 Task: Change the background to "Mountain".
Action: Mouse pressed left at (490, 301)
Screenshot: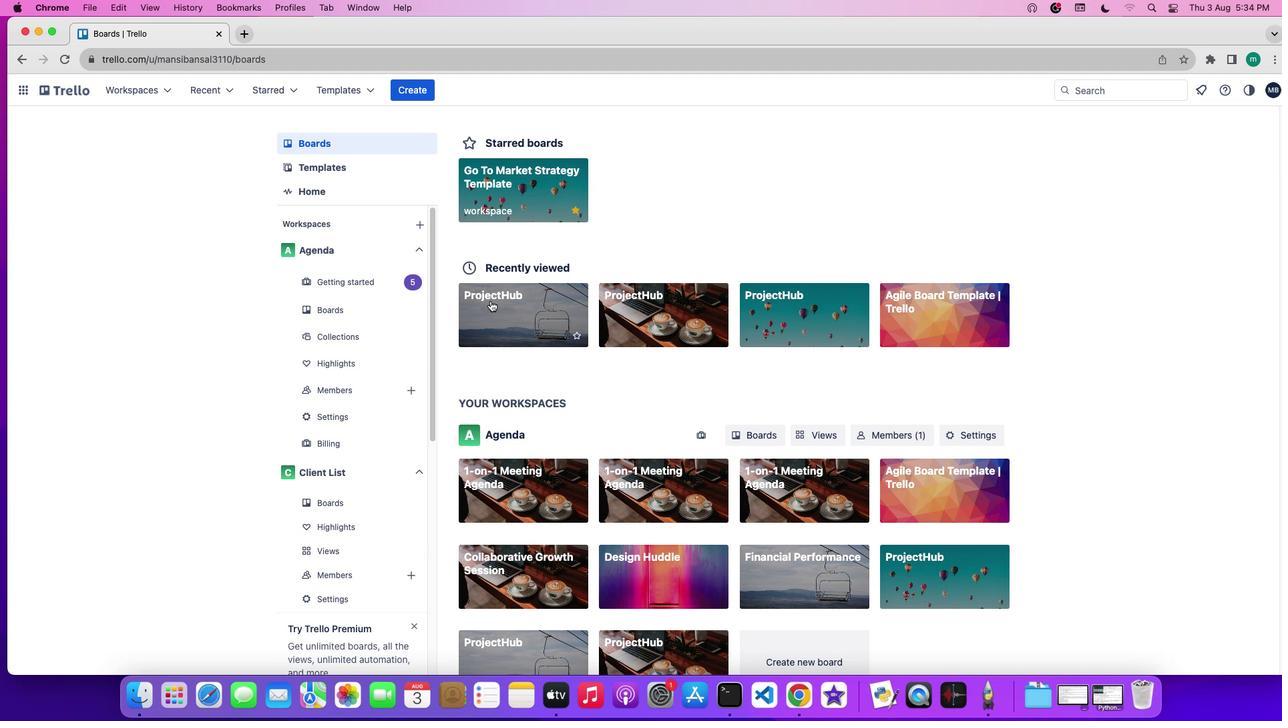 
Action: Mouse moved to (1148, 203)
Screenshot: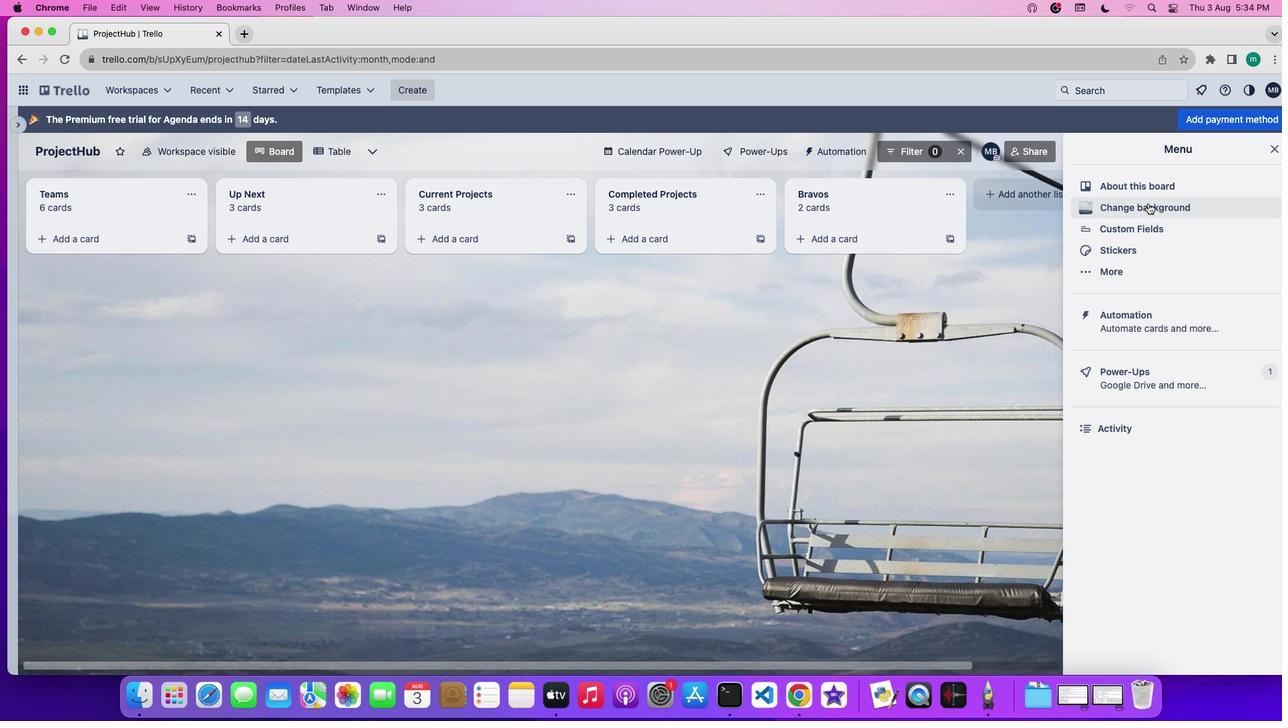 
Action: Mouse pressed left at (1148, 203)
Screenshot: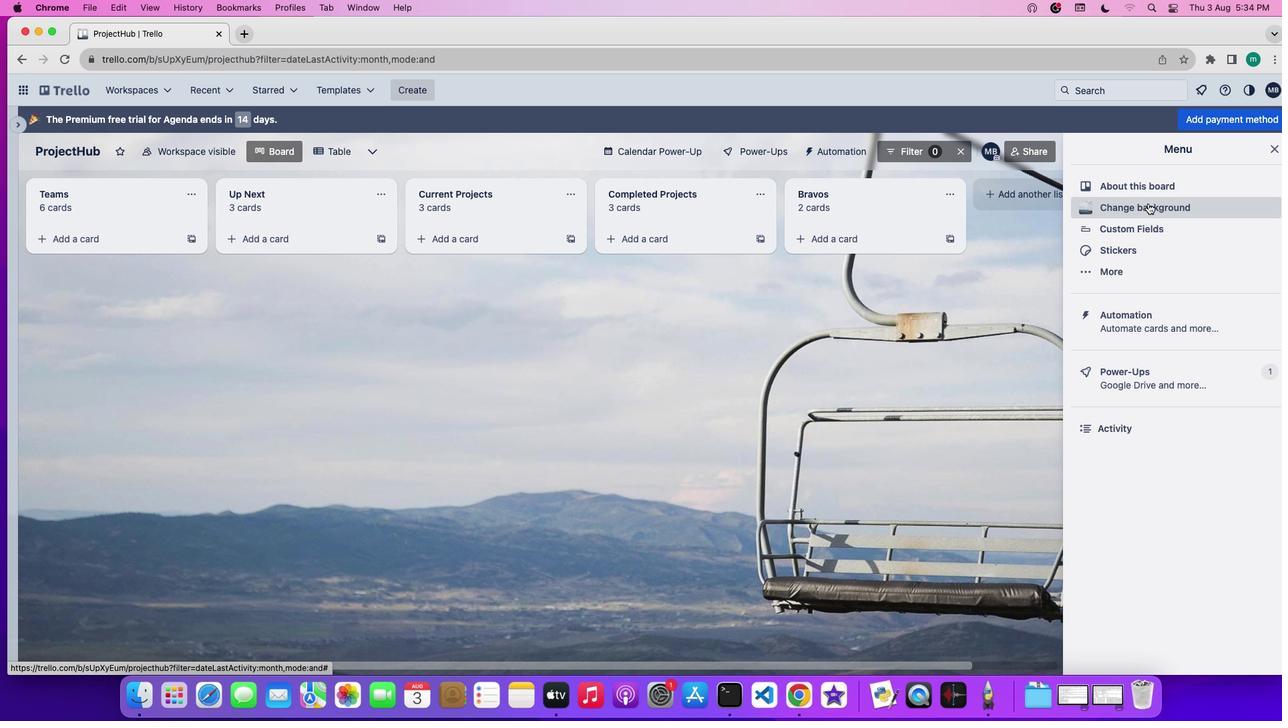 
Action: Mouse moved to (1146, 203)
Screenshot: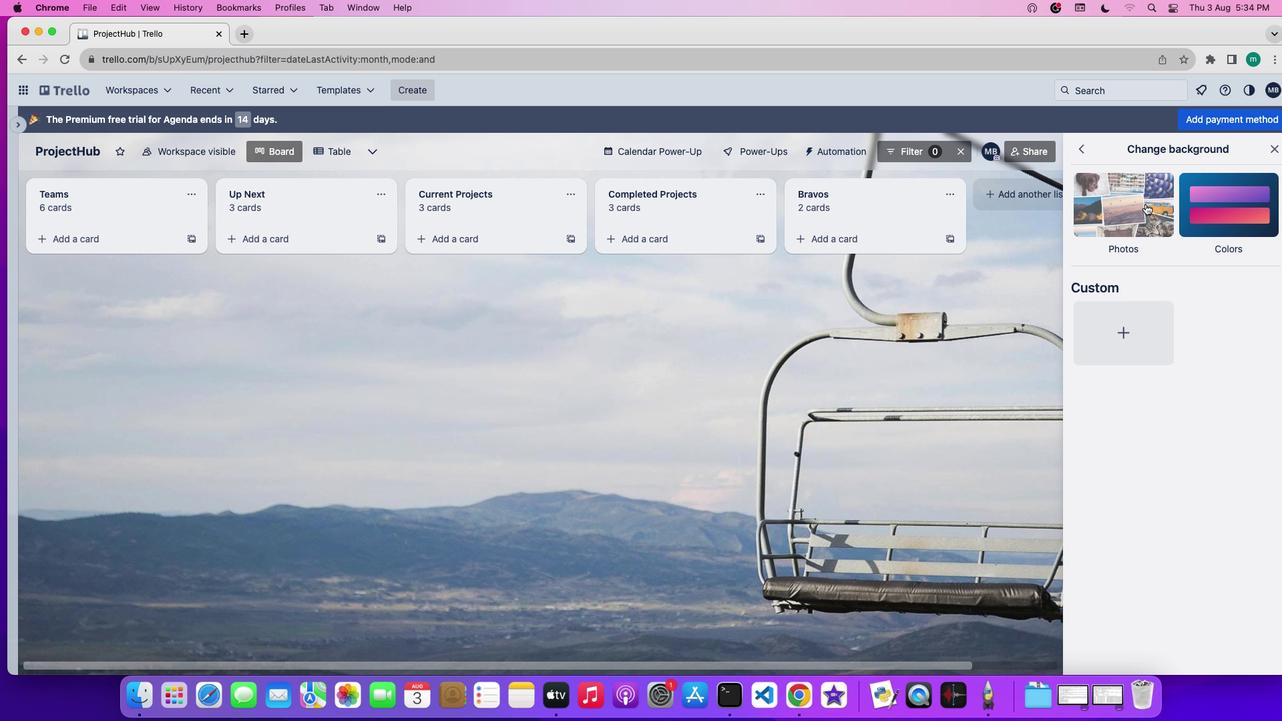 
Action: Mouse pressed left at (1146, 203)
Screenshot: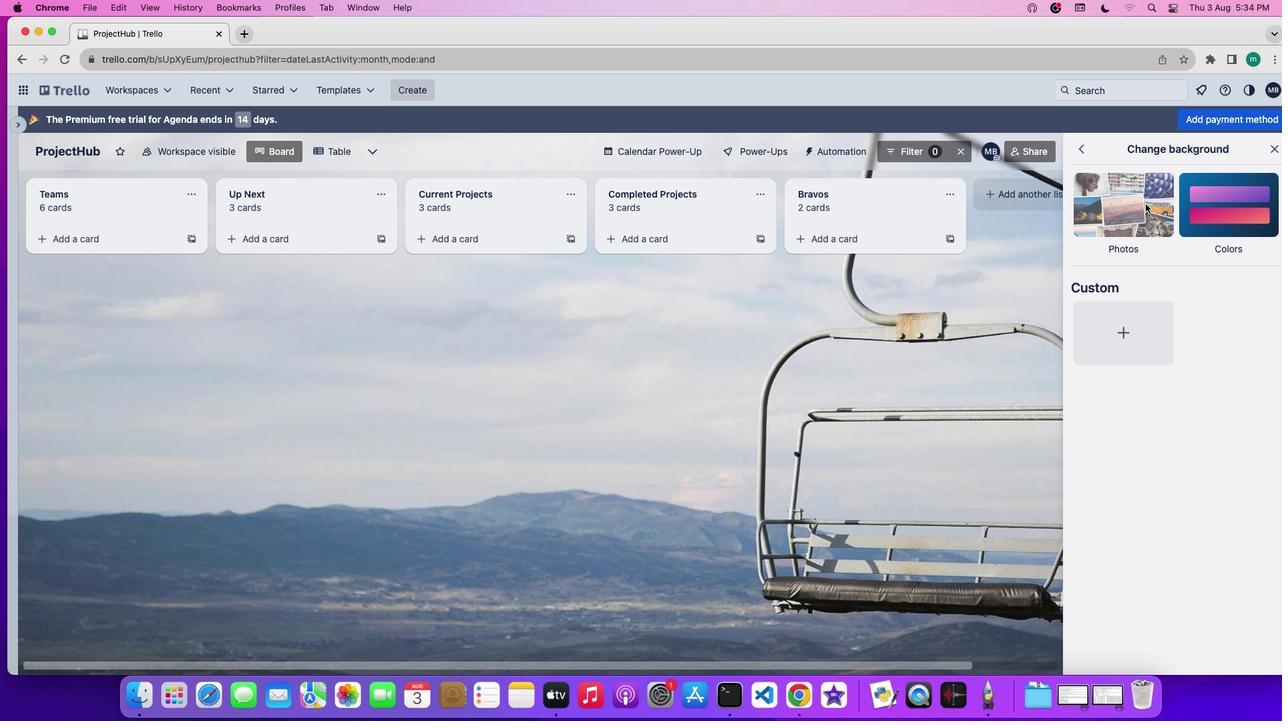 
Action: Mouse moved to (1151, 183)
Screenshot: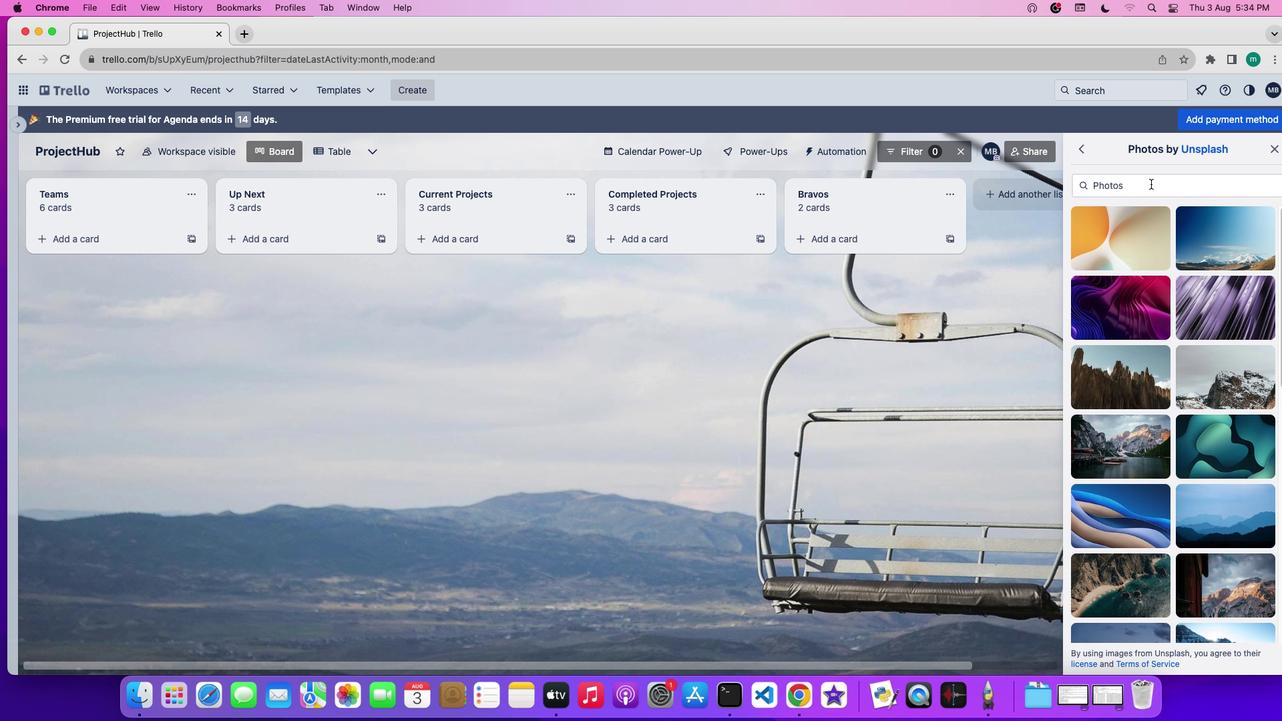 
Action: Mouse pressed left at (1151, 183)
Screenshot: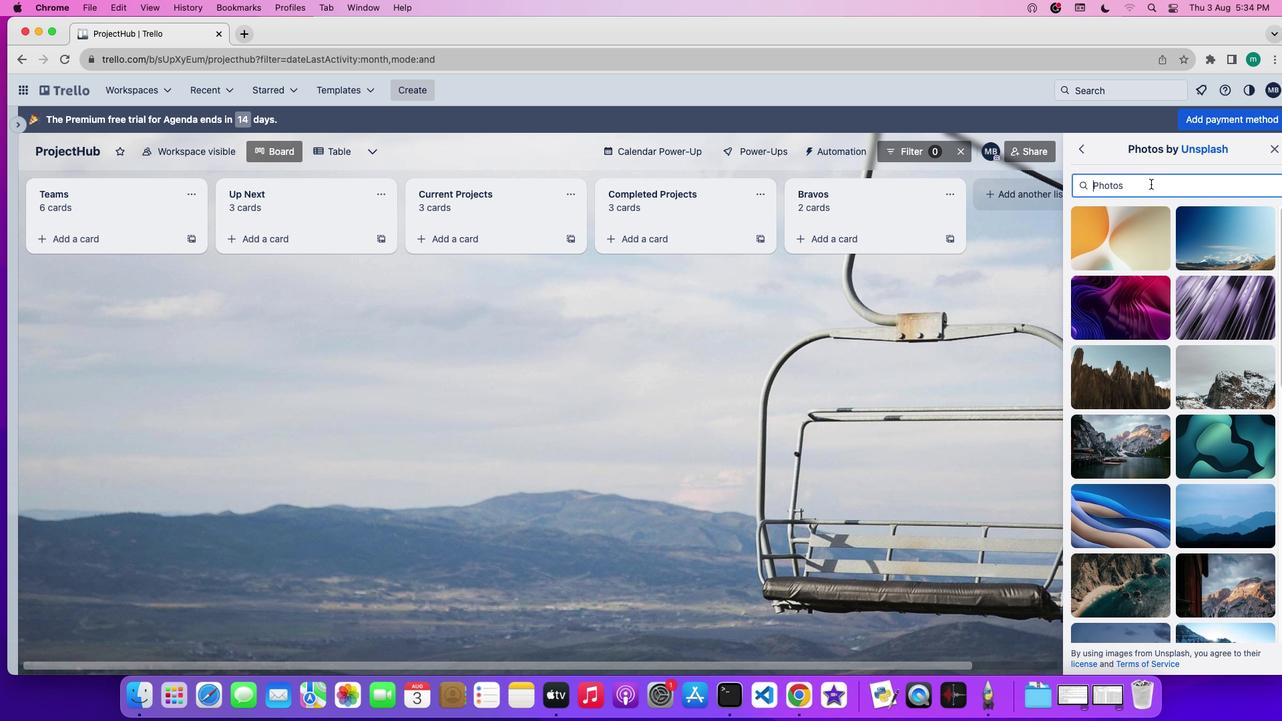 
Action: Key pressed 'm''o''u''n''t''a''i''n'
Screenshot: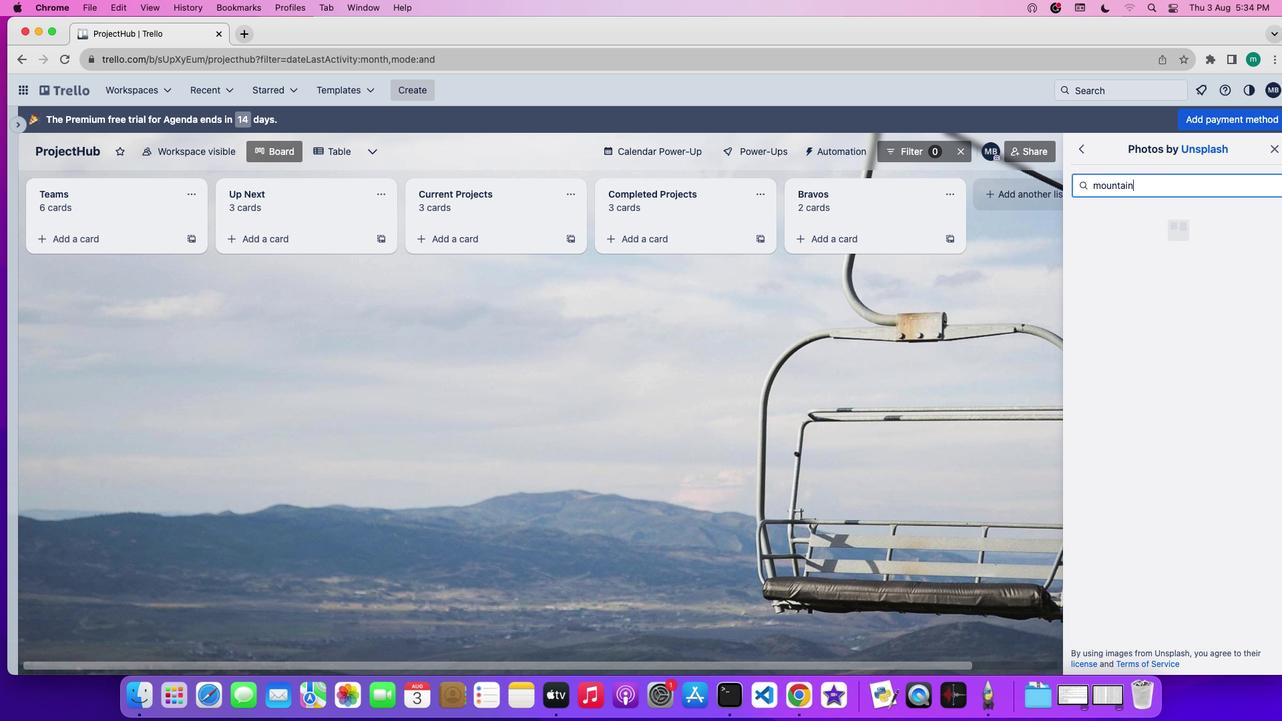 
Action: Mouse moved to (1225, 225)
Screenshot: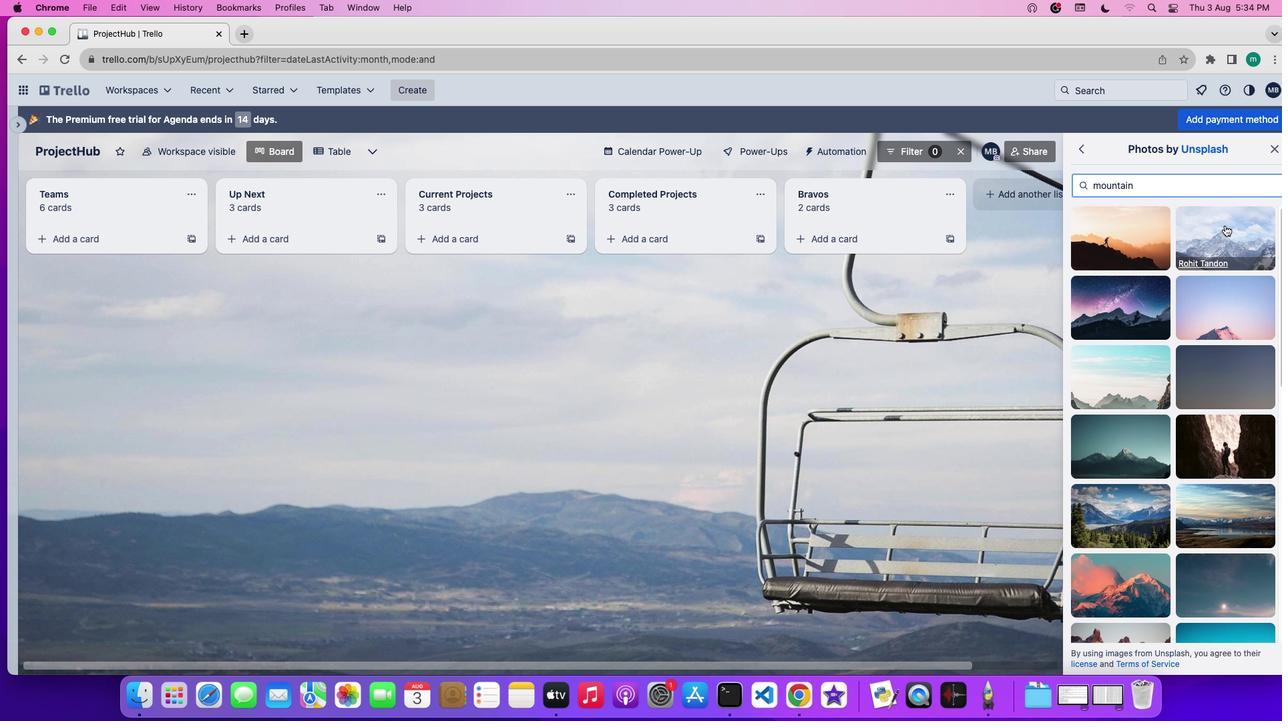 
Action: Mouse pressed left at (1225, 225)
Screenshot: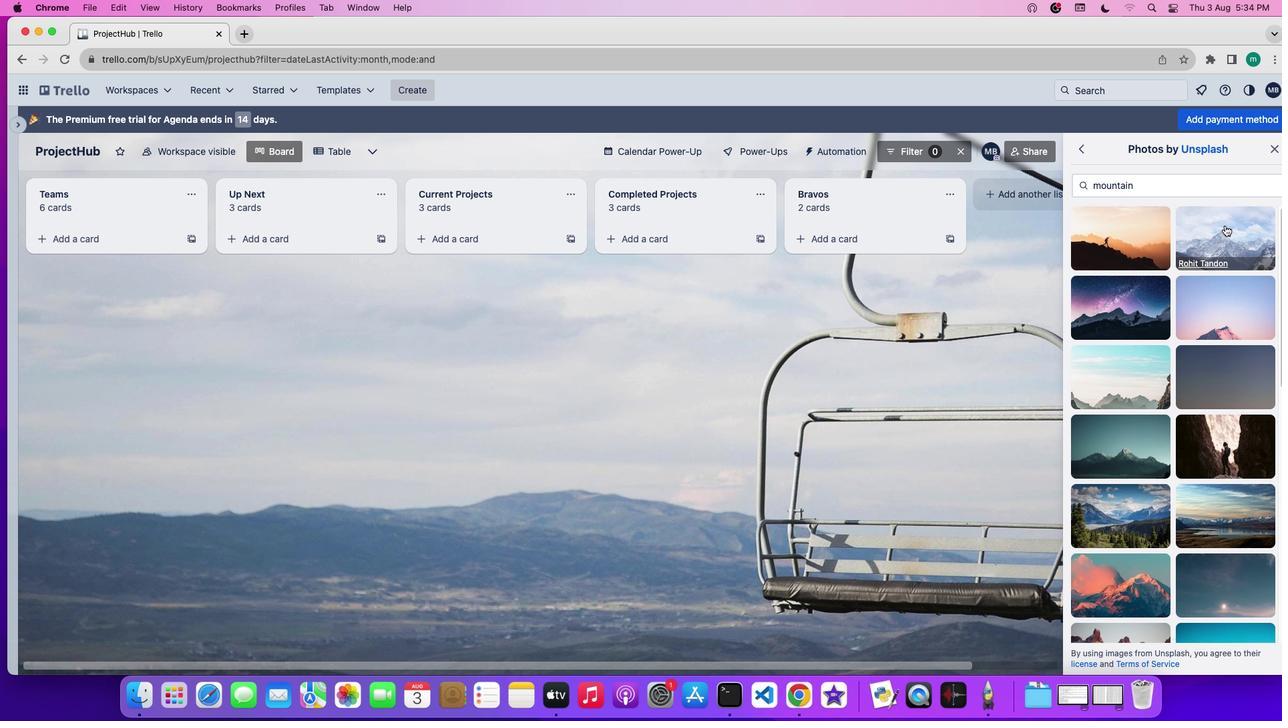 
Action: Mouse moved to (1225, 225)
Screenshot: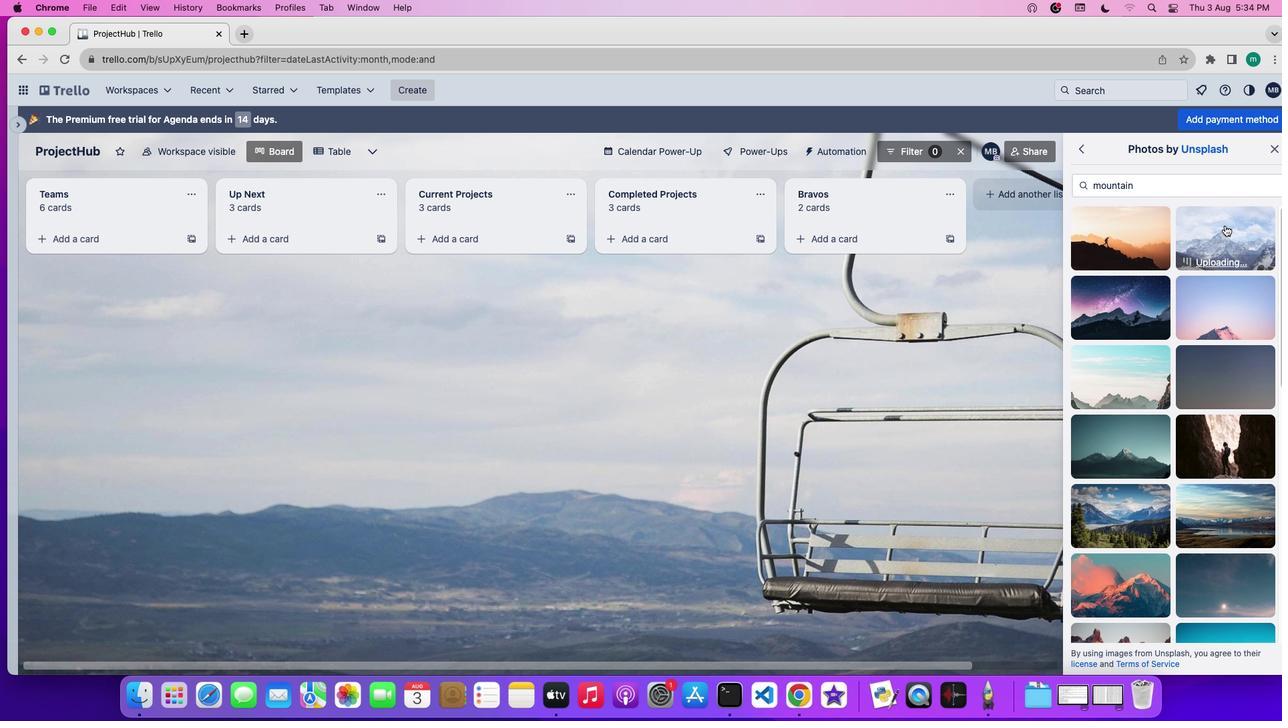 
